 Task: Create List Software in Board Website Maintenance to Workspace Digital Analytics. Create List Hardware in Board Product Market Fit Analysis to Workspace Digital Analytics. Create List Upgrades in Board Business Model Scalability Analysis to Workspace Digital Analytics
Action: Mouse moved to (302, 107)
Screenshot: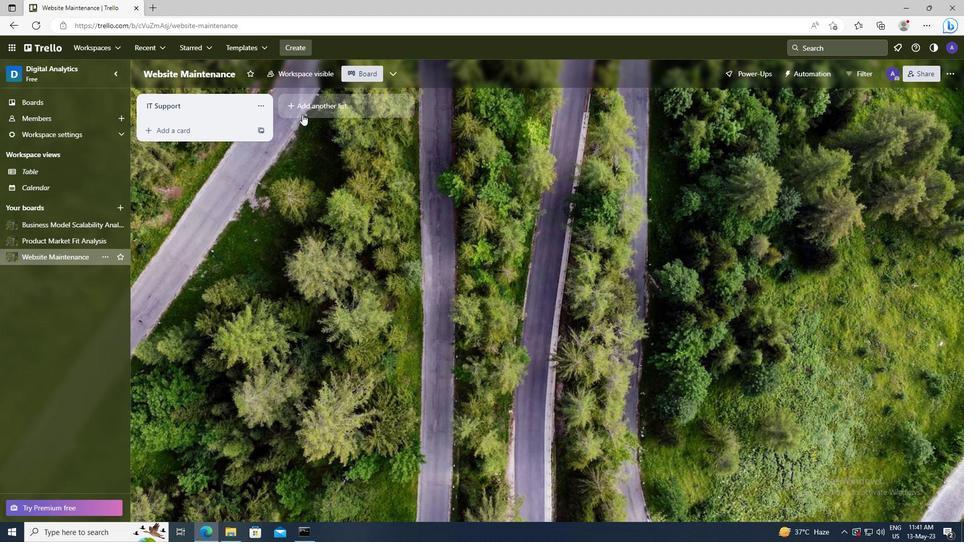 
Action: Mouse pressed left at (302, 107)
Screenshot: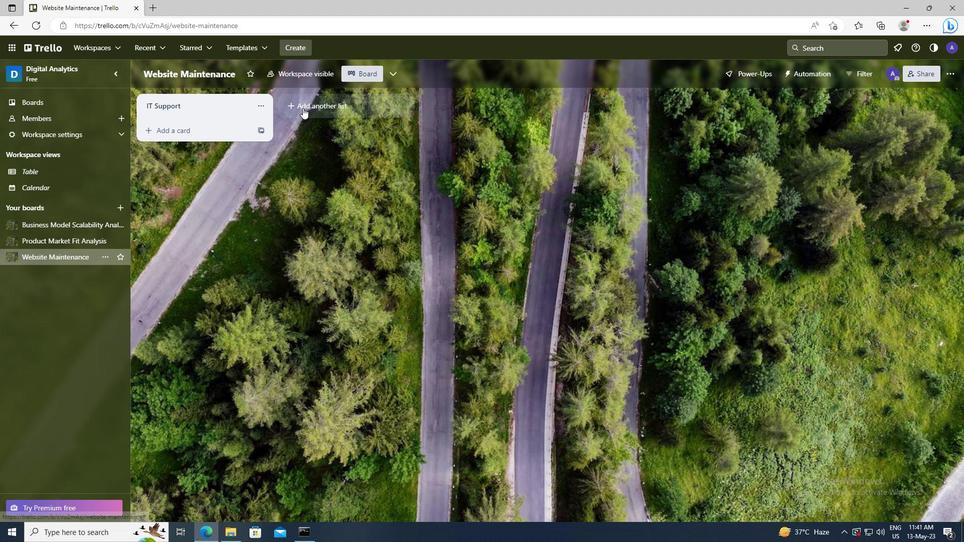 
Action: Key pressed <Key.shift>SOFTWARE
Screenshot: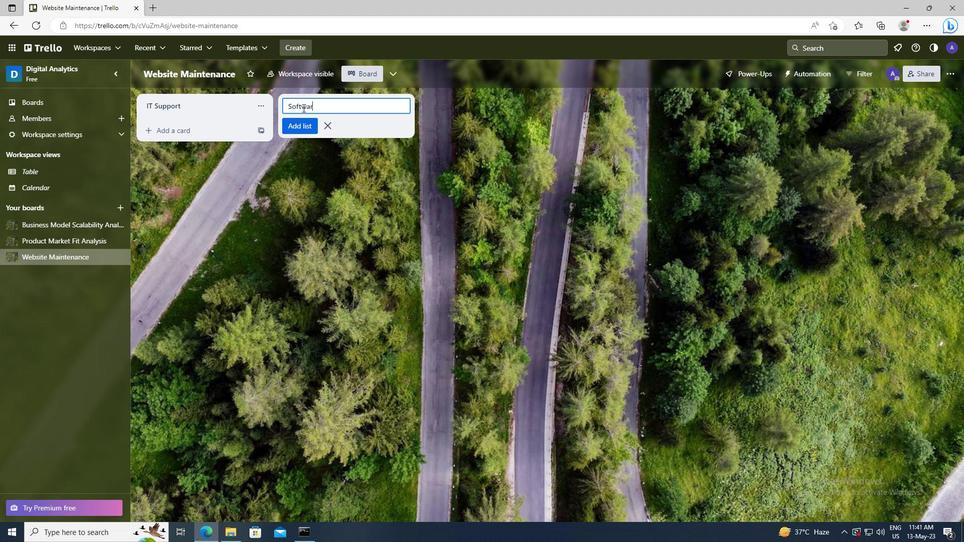
Action: Mouse moved to (303, 126)
Screenshot: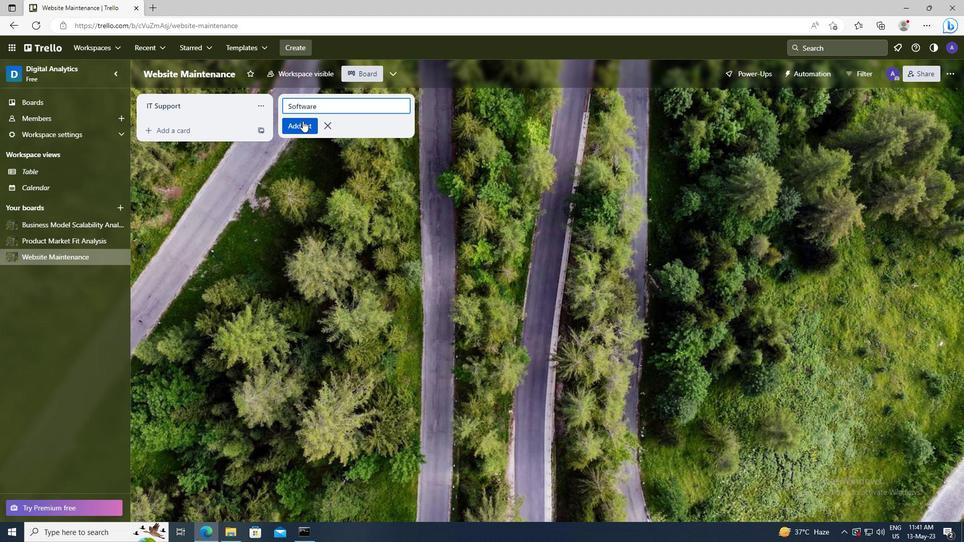 
Action: Mouse pressed left at (303, 126)
Screenshot: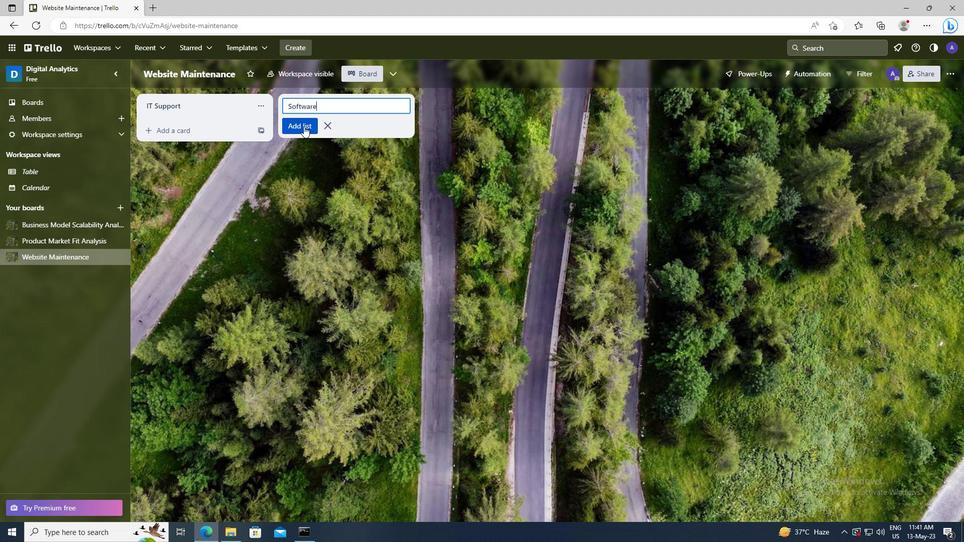 
Action: Mouse moved to (72, 240)
Screenshot: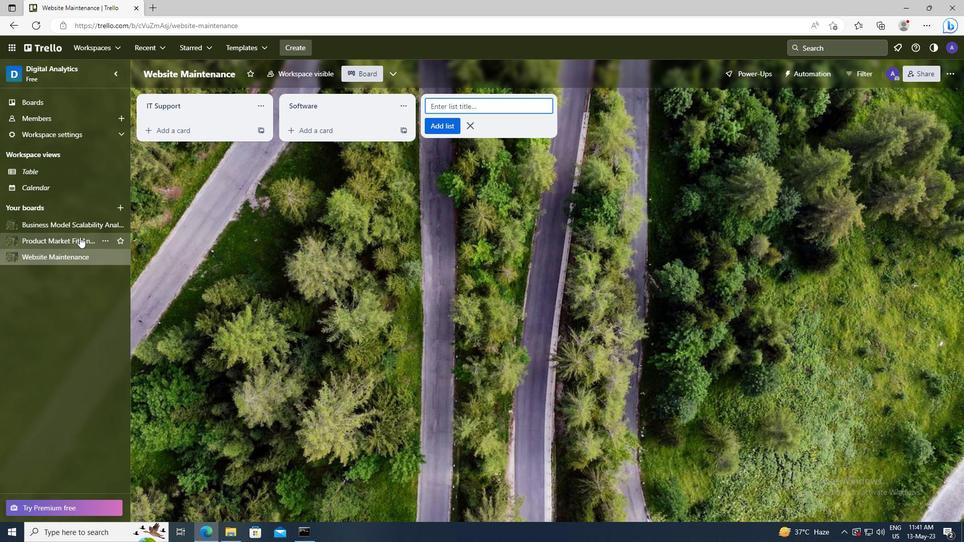 
Action: Mouse pressed left at (72, 240)
Screenshot: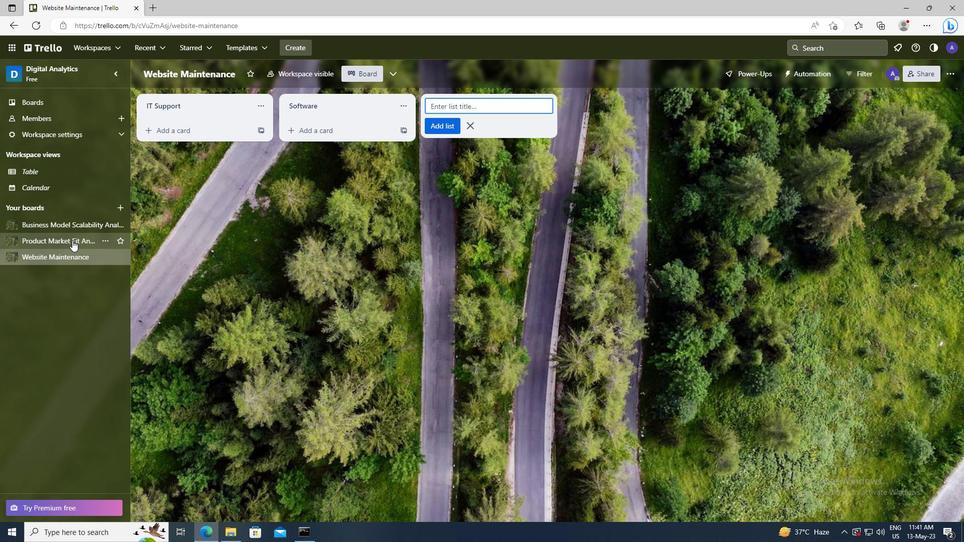 
Action: Mouse moved to (302, 107)
Screenshot: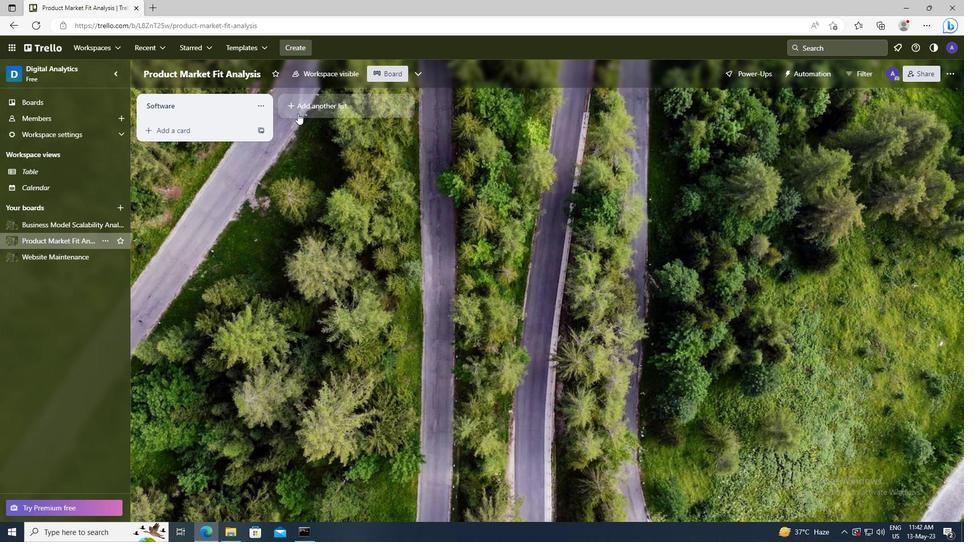 
Action: Mouse pressed left at (302, 107)
Screenshot: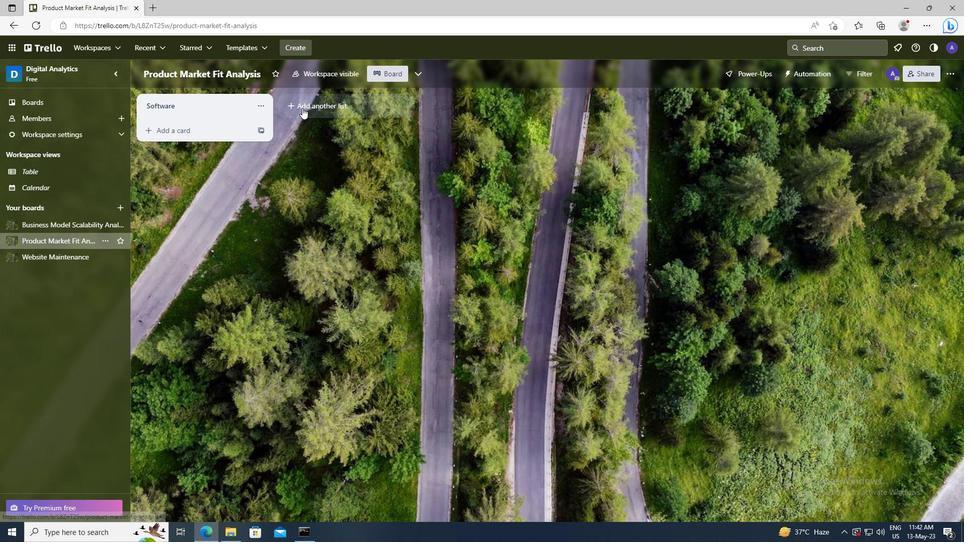 
Action: Key pressed <Key.shift>HARDWARE
Screenshot: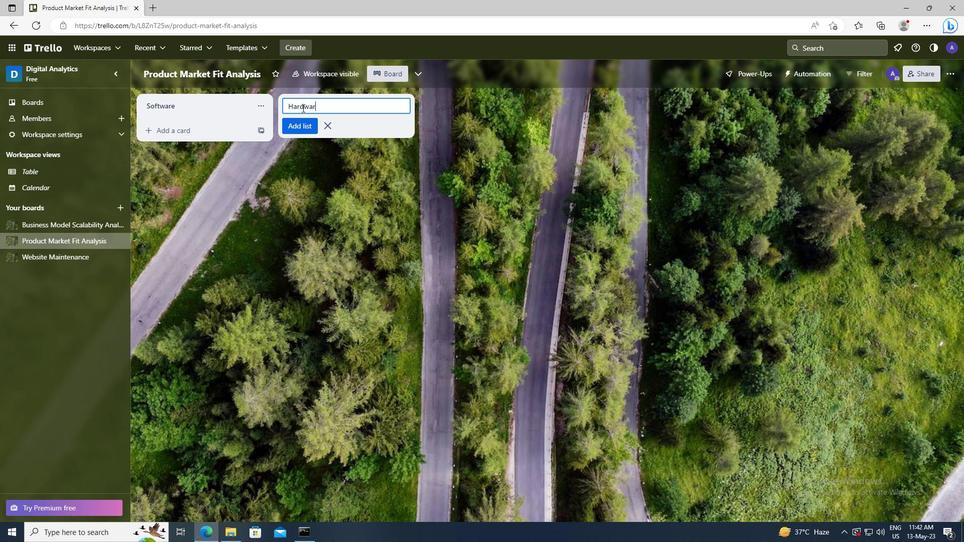 
Action: Mouse moved to (299, 127)
Screenshot: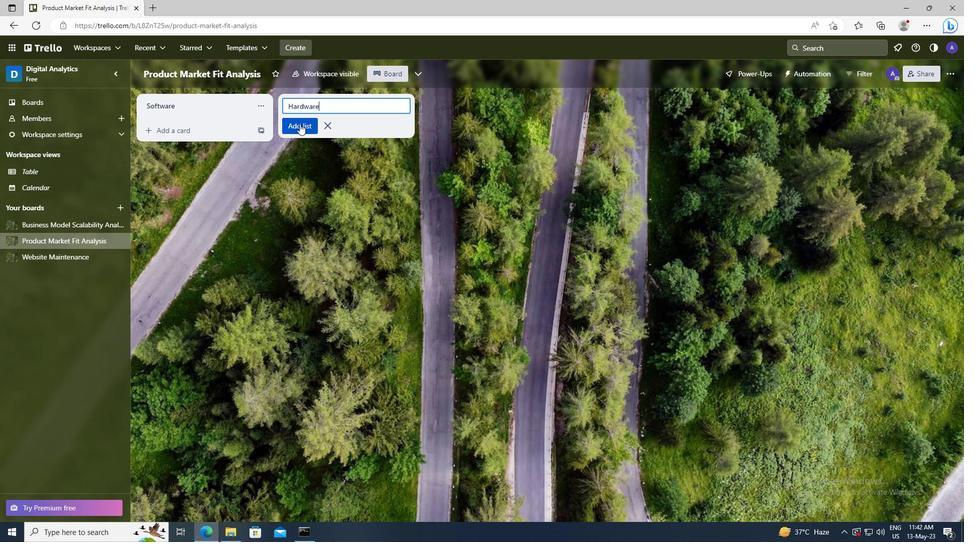 
Action: Mouse pressed left at (299, 127)
Screenshot: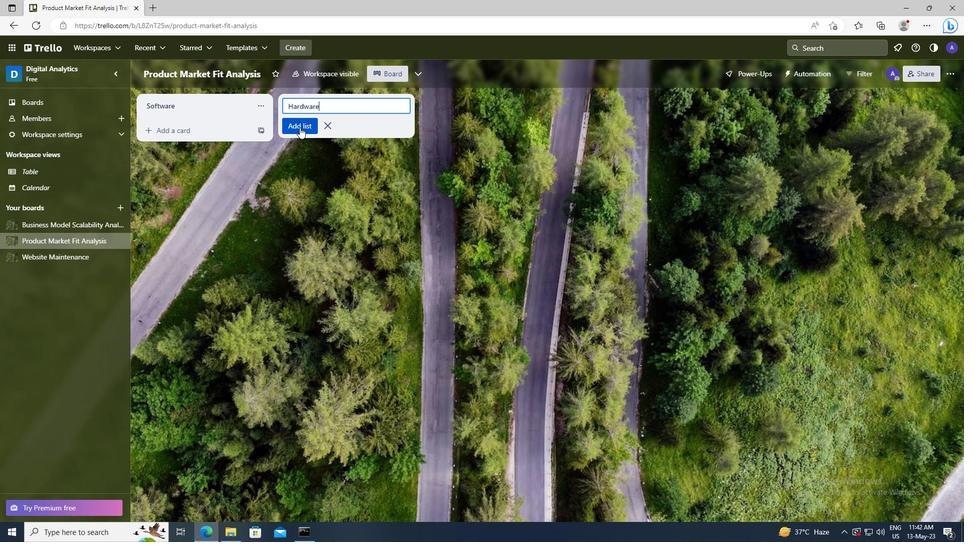 
Action: Mouse moved to (74, 222)
Screenshot: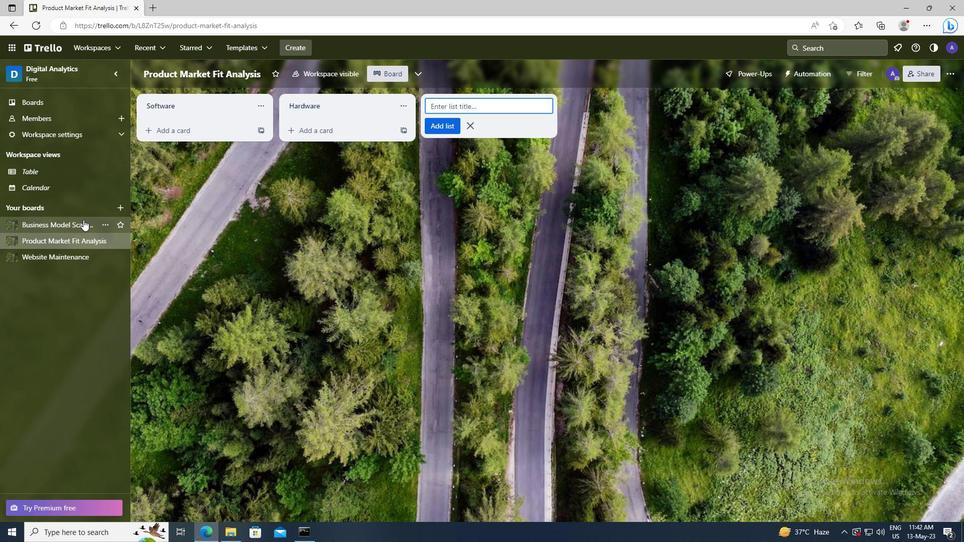 
Action: Mouse pressed left at (74, 222)
Screenshot: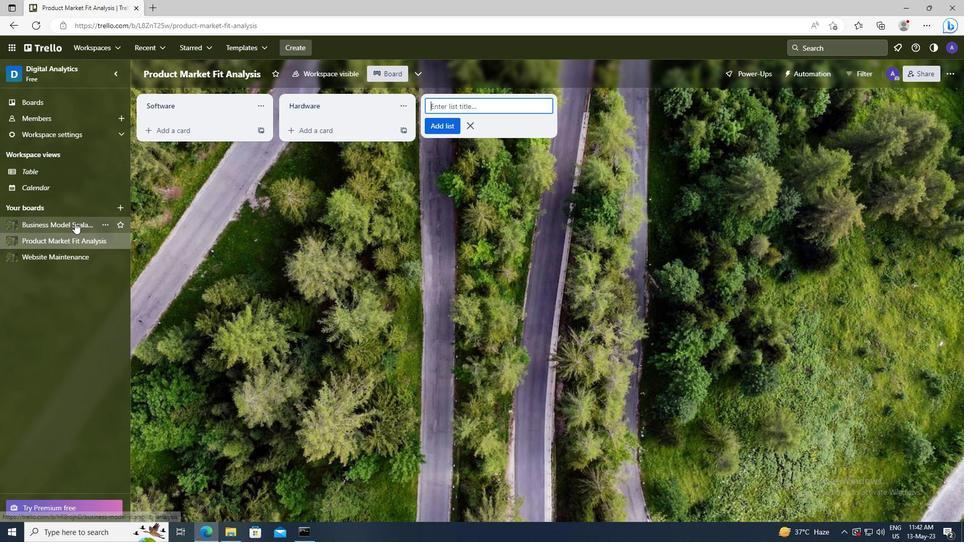 
Action: Mouse moved to (301, 109)
Screenshot: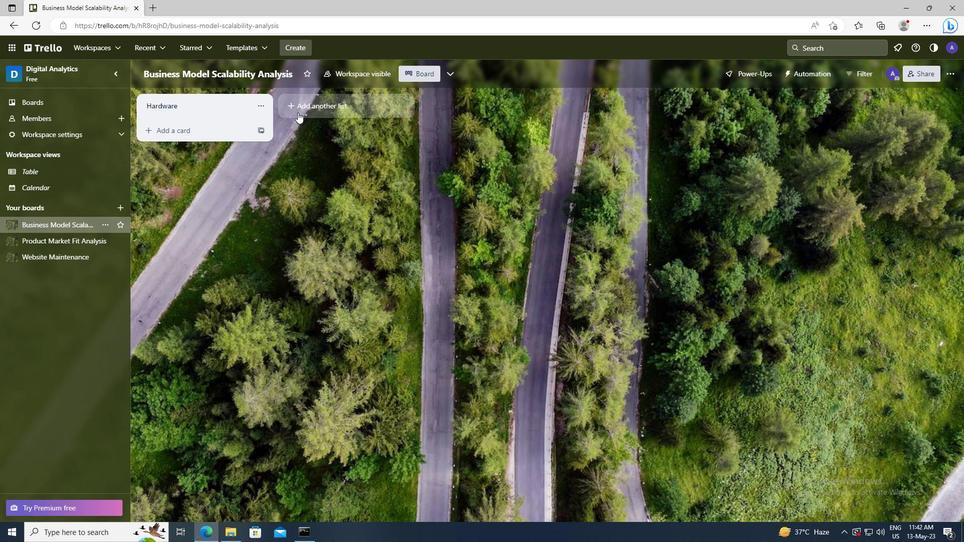 
Action: Mouse pressed left at (301, 109)
Screenshot: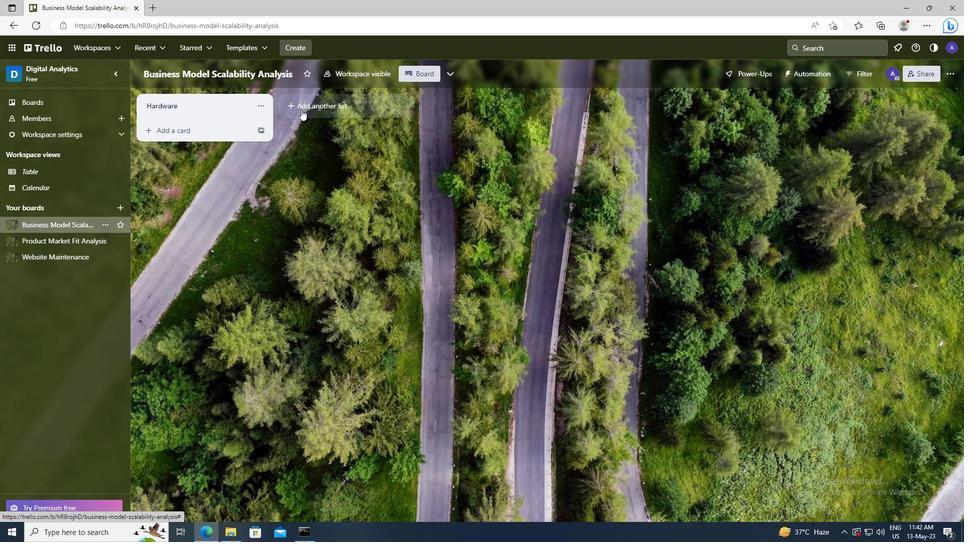 
Action: Key pressed <Key.shift>UPGRADES
Screenshot: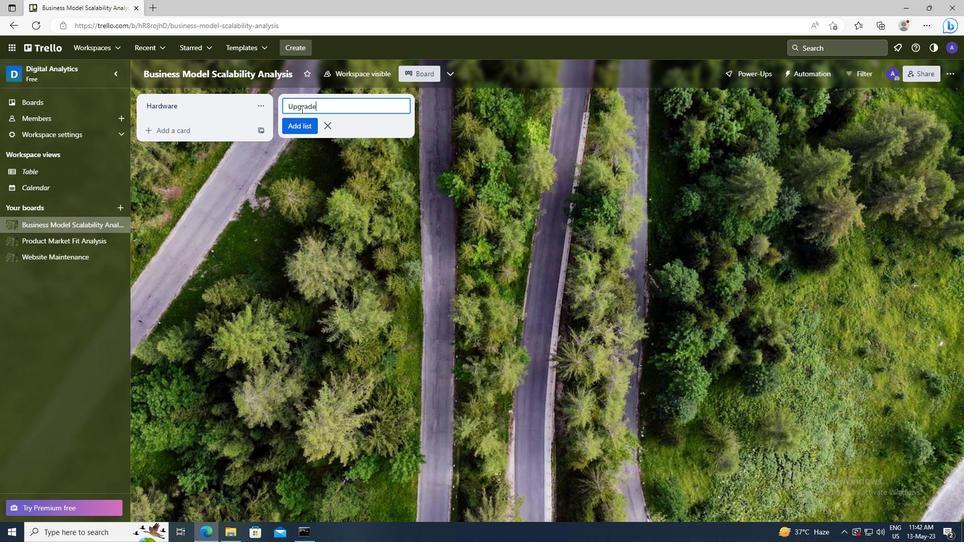 
Action: Mouse moved to (299, 125)
Screenshot: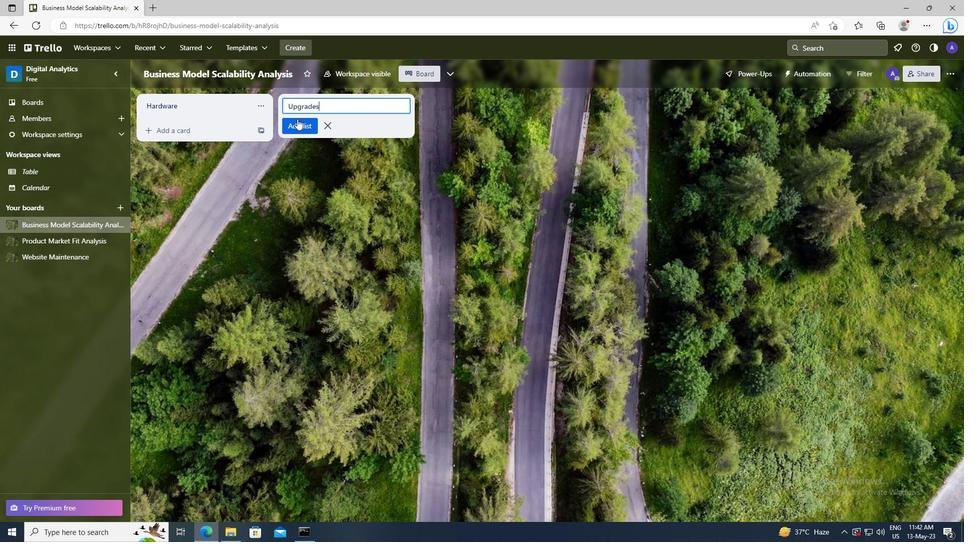 
Action: Mouse pressed left at (299, 125)
Screenshot: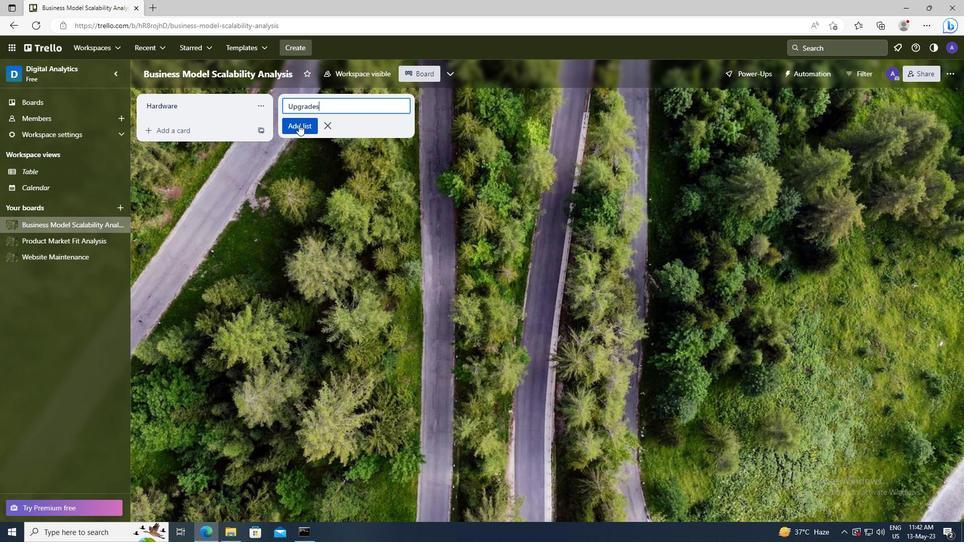 
